 Task: Create a rule when custom fields comments is set to a number lower or equal to by anyone.
Action: Mouse moved to (1046, 81)
Screenshot: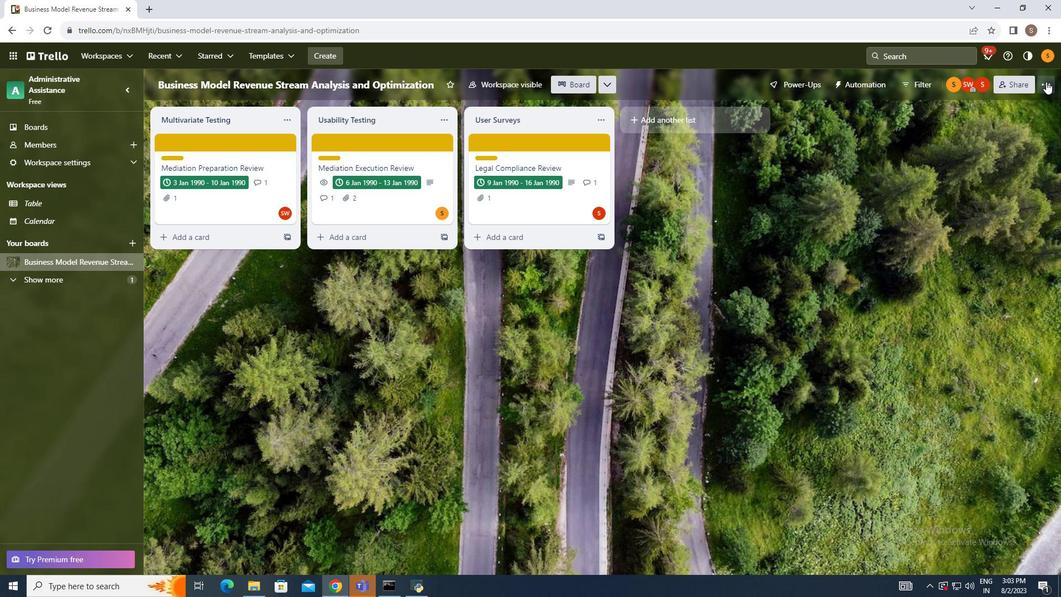 
Action: Mouse pressed left at (1046, 81)
Screenshot: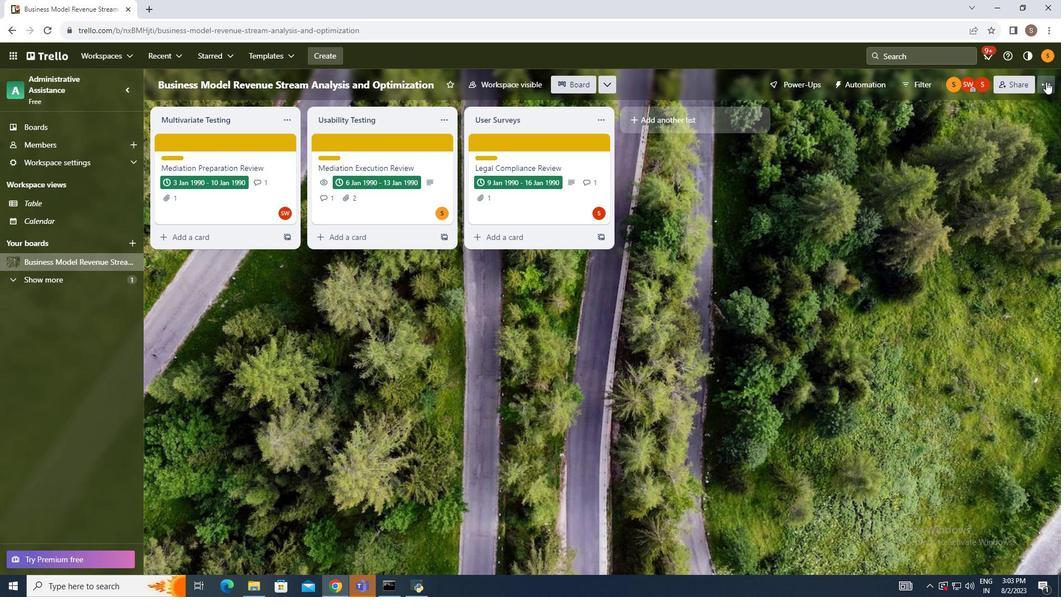 
Action: Mouse moved to (970, 229)
Screenshot: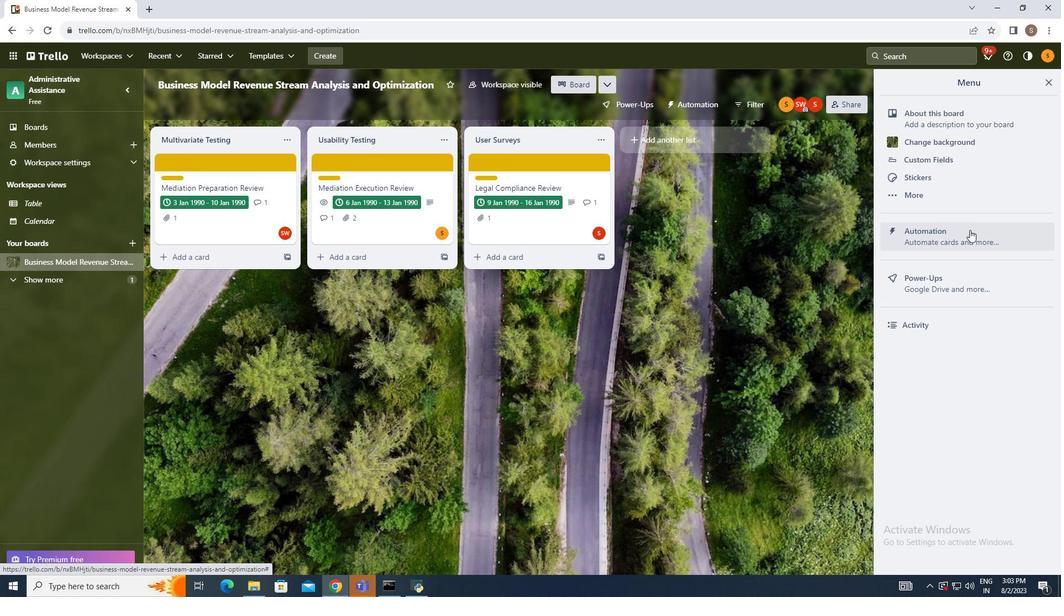 
Action: Mouse pressed left at (970, 229)
Screenshot: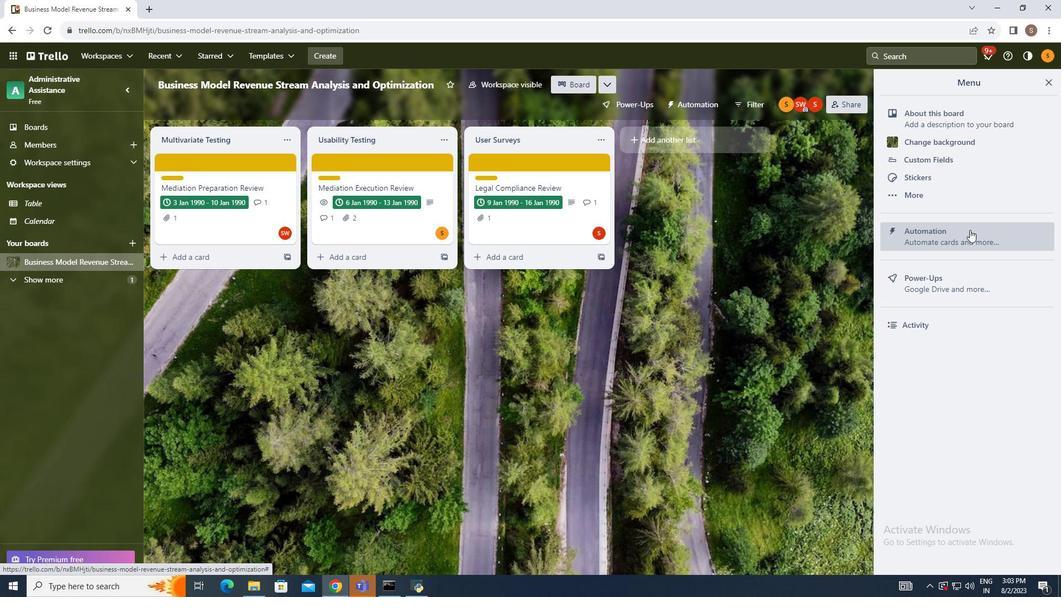 
Action: Mouse moved to (192, 200)
Screenshot: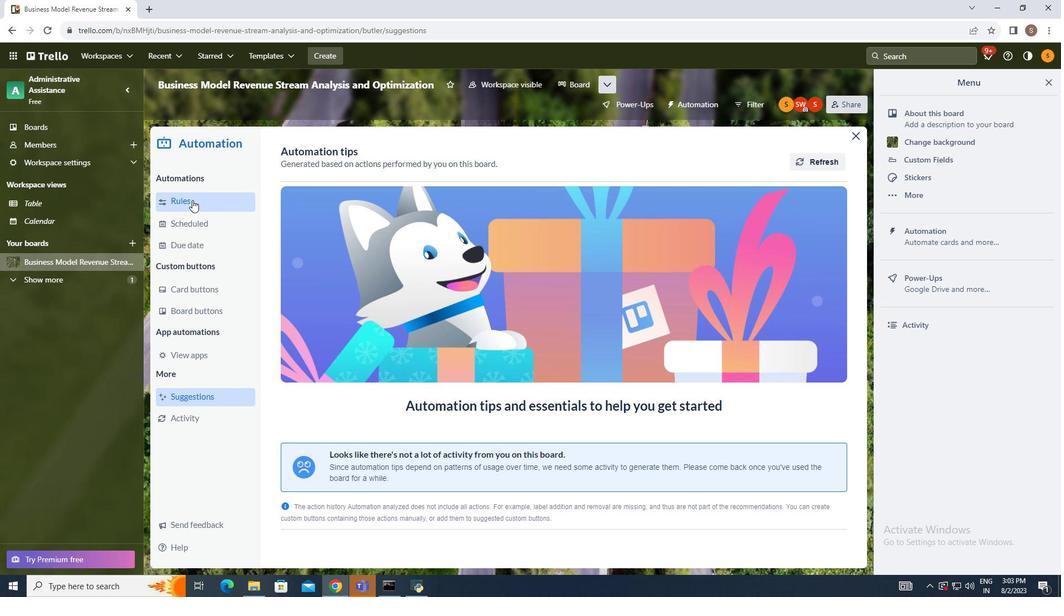
Action: Mouse pressed left at (192, 200)
Screenshot: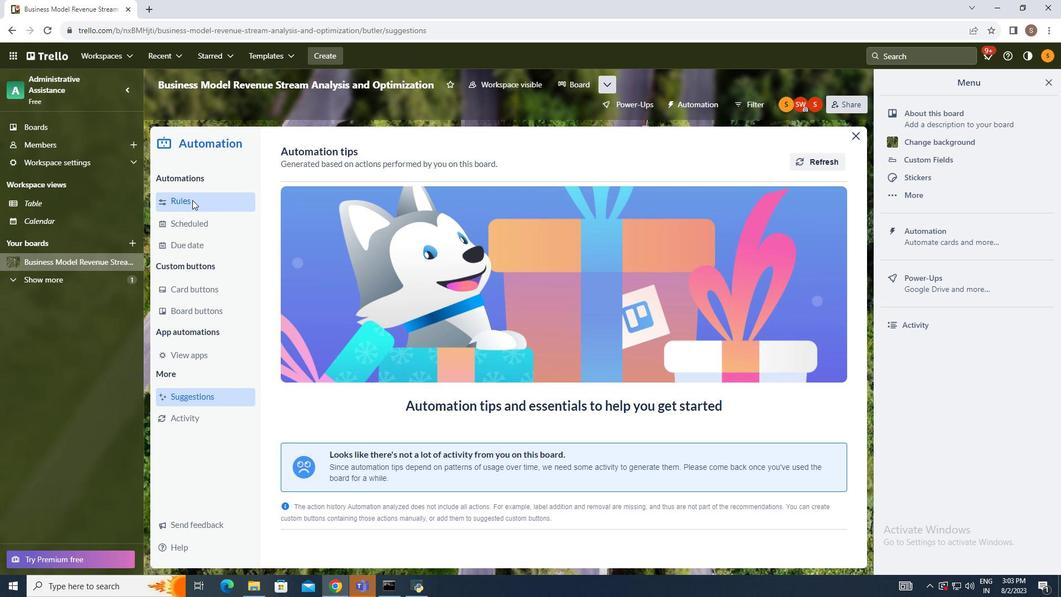 
Action: Mouse moved to (740, 151)
Screenshot: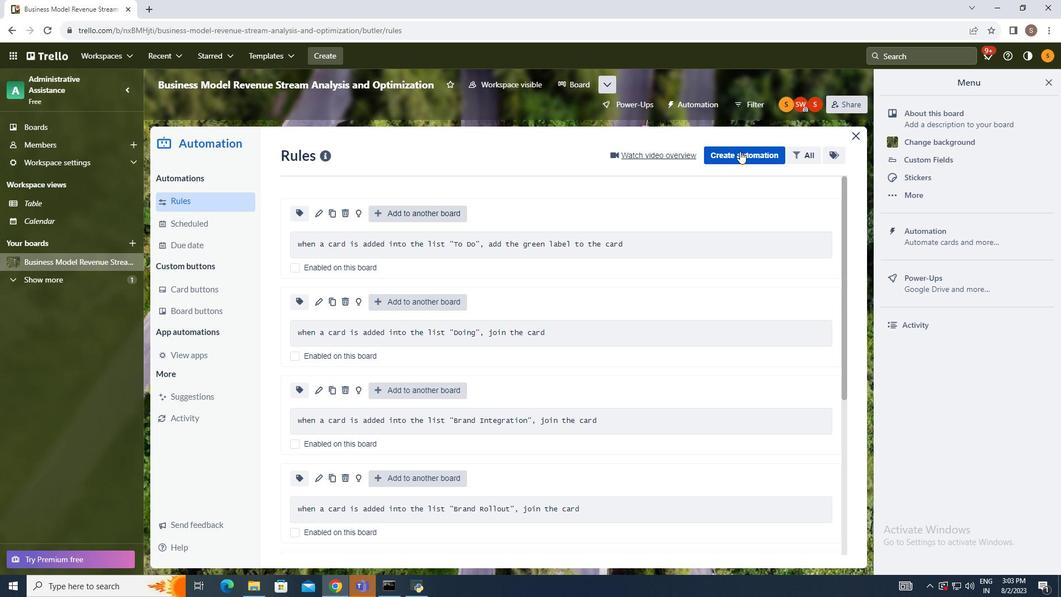 
Action: Mouse pressed left at (740, 151)
Screenshot: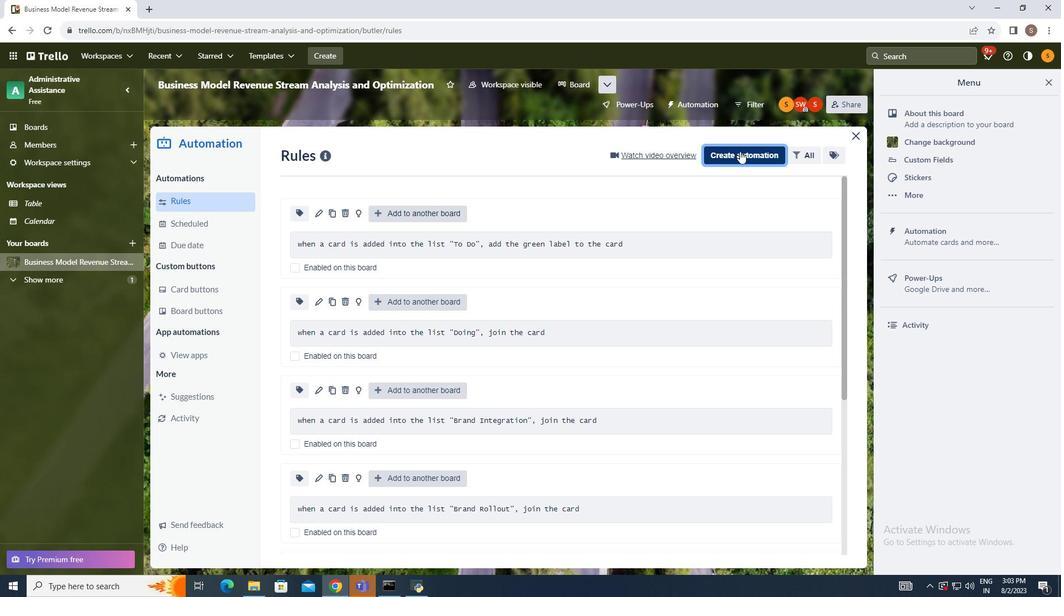 
Action: Mouse moved to (592, 260)
Screenshot: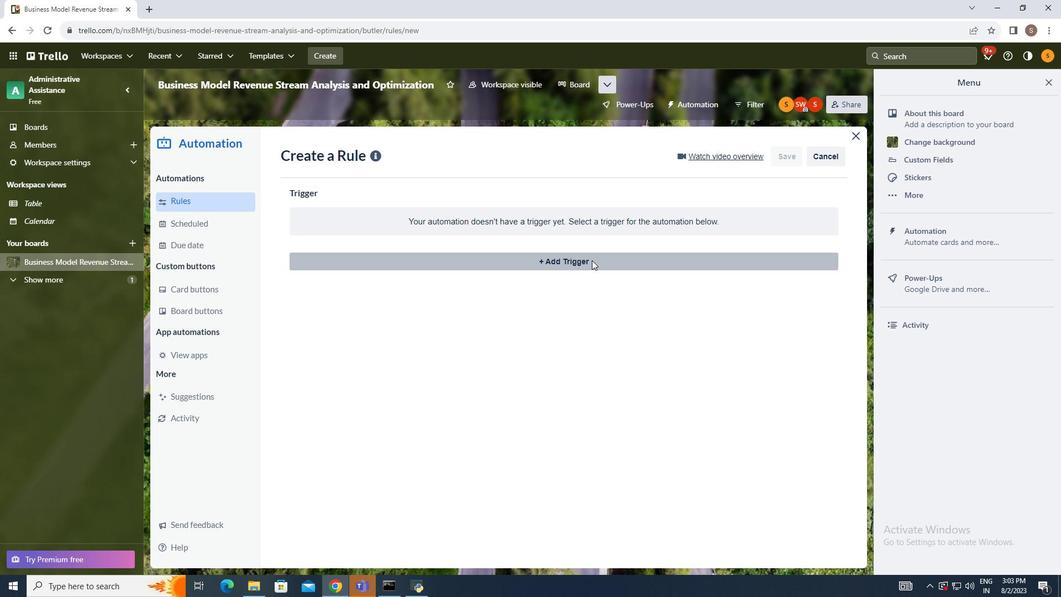 
Action: Mouse pressed left at (592, 260)
Screenshot: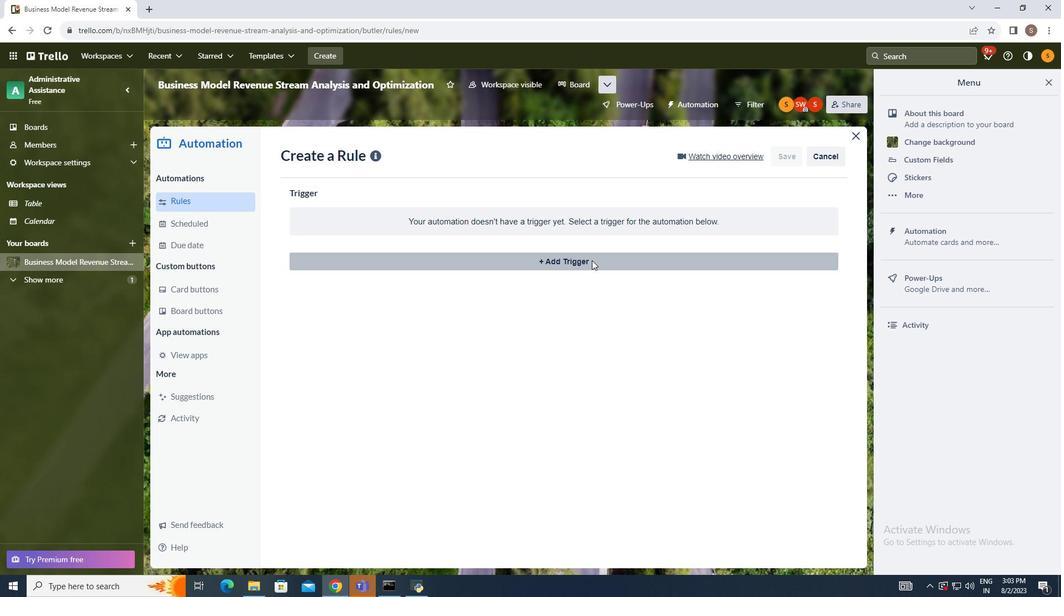 
Action: Mouse moved to (547, 305)
Screenshot: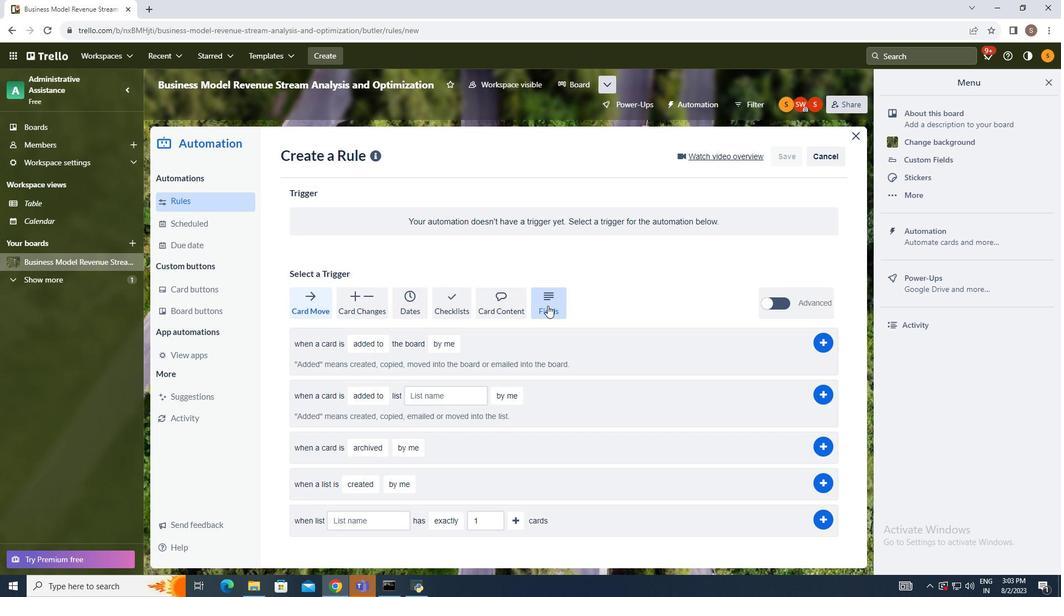 
Action: Mouse pressed left at (547, 305)
Screenshot: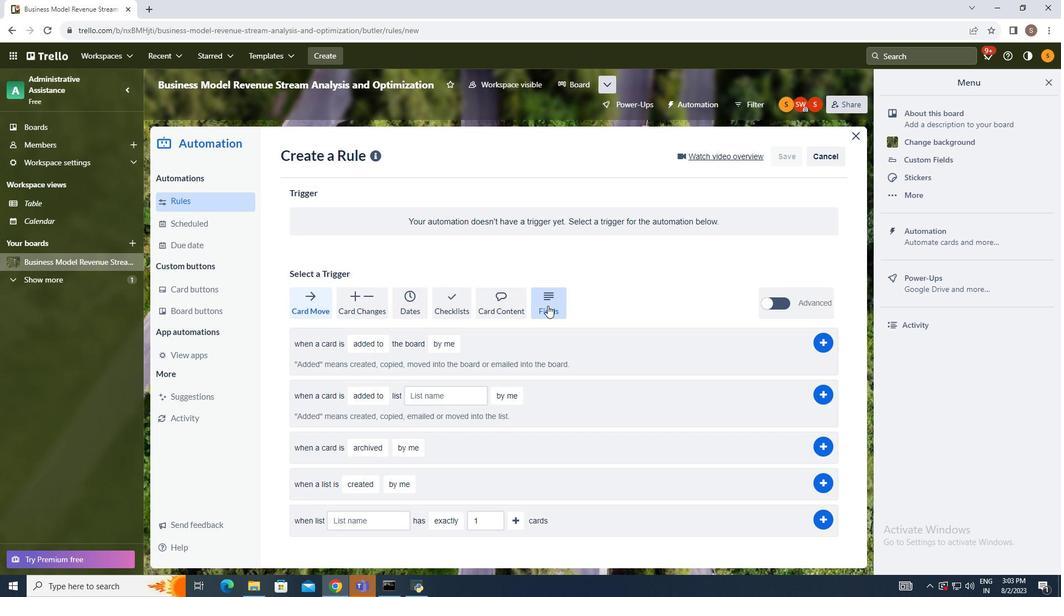 
Action: Mouse moved to (603, 278)
Screenshot: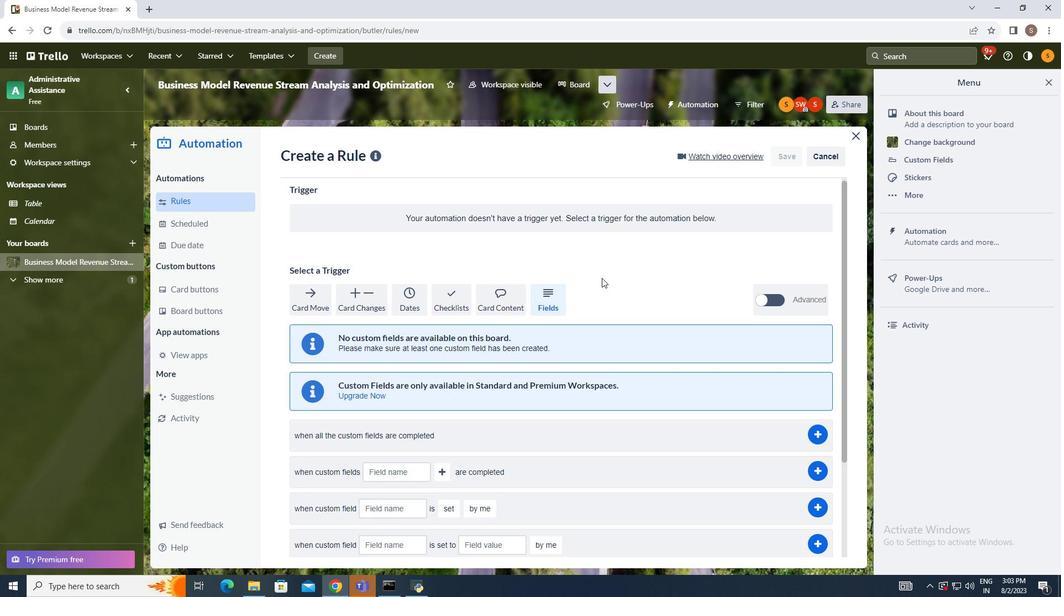 
Action: Mouse scrolled (603, 278) with delta (0, 0)
Screenshot: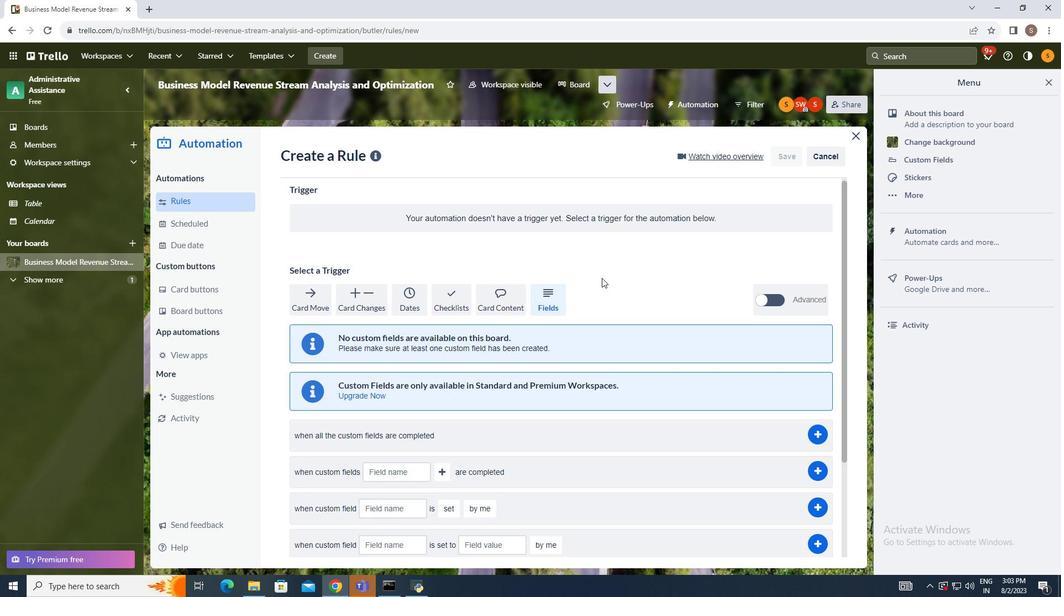 
Action: Mouse scrolled (603, 277) with delta (0, 0)
Screenshot: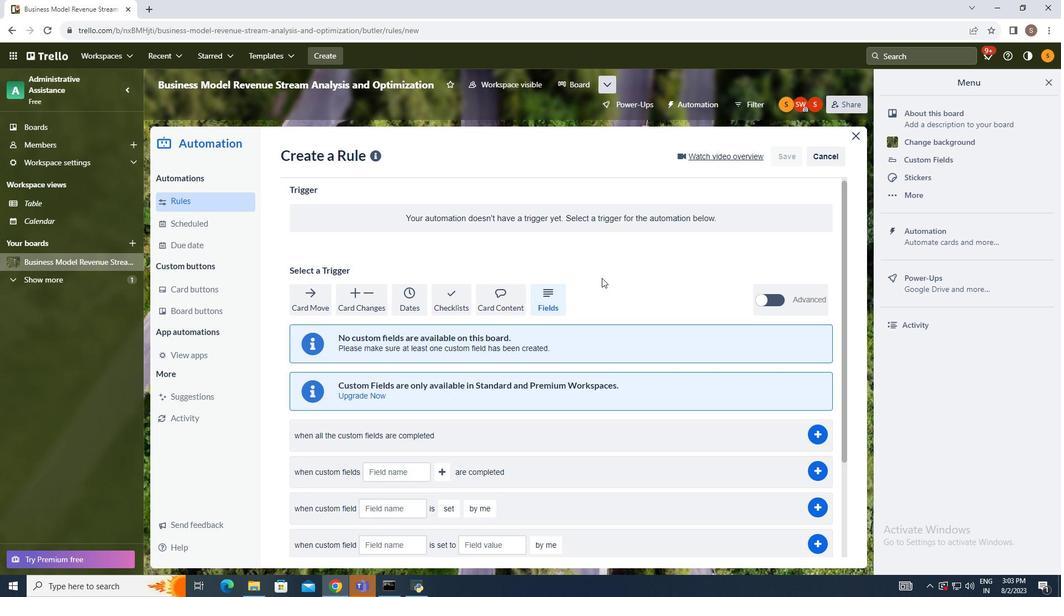 
Action: Mouse moved to (602, 278)
Screenshot: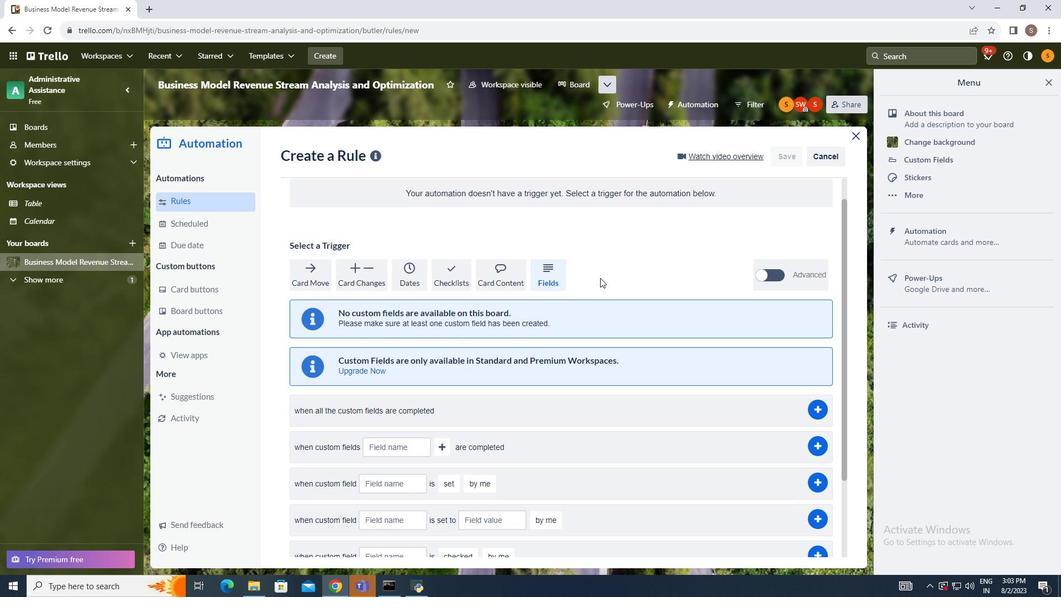 
Action: Mouse scrolled (602, 277) with delta (0, 0)
Screenshot: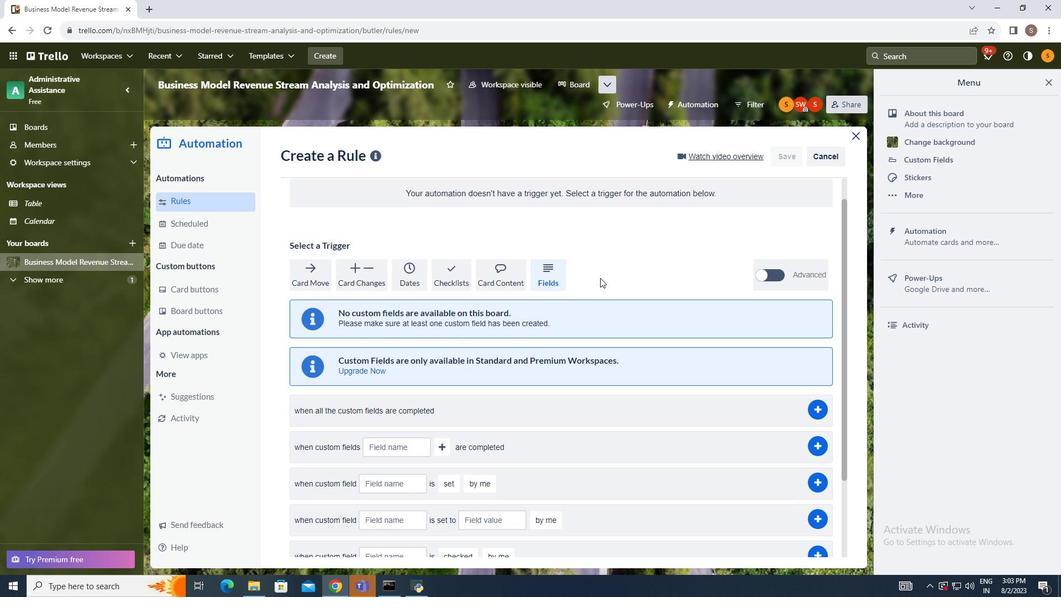 
Action: Mouse moved to (601, 278)
Screenshot: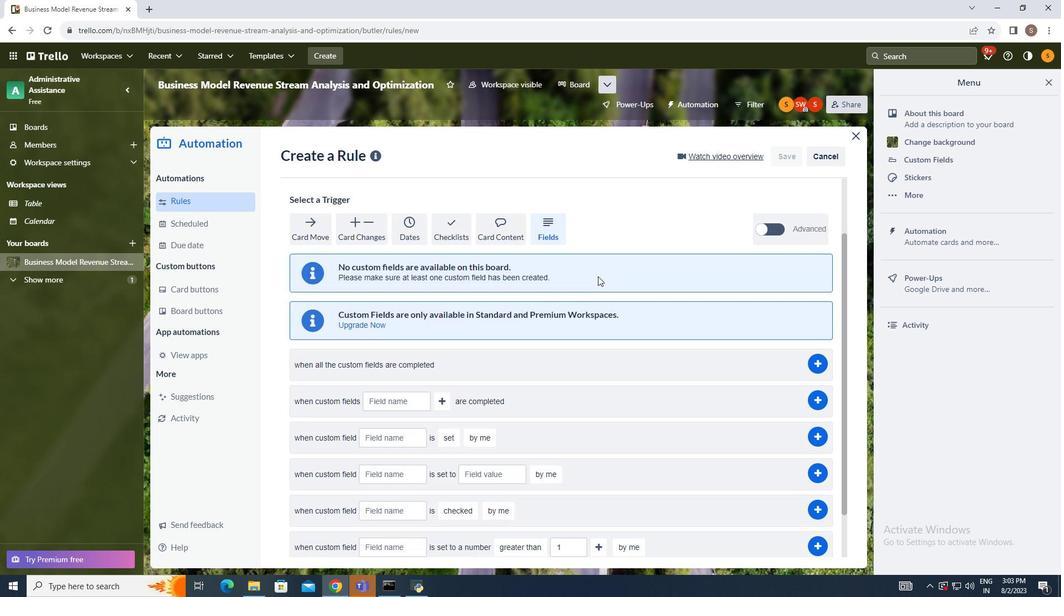 
Action: Mouse scrolled (601, 277) with delta (0, 0)
Screenshot: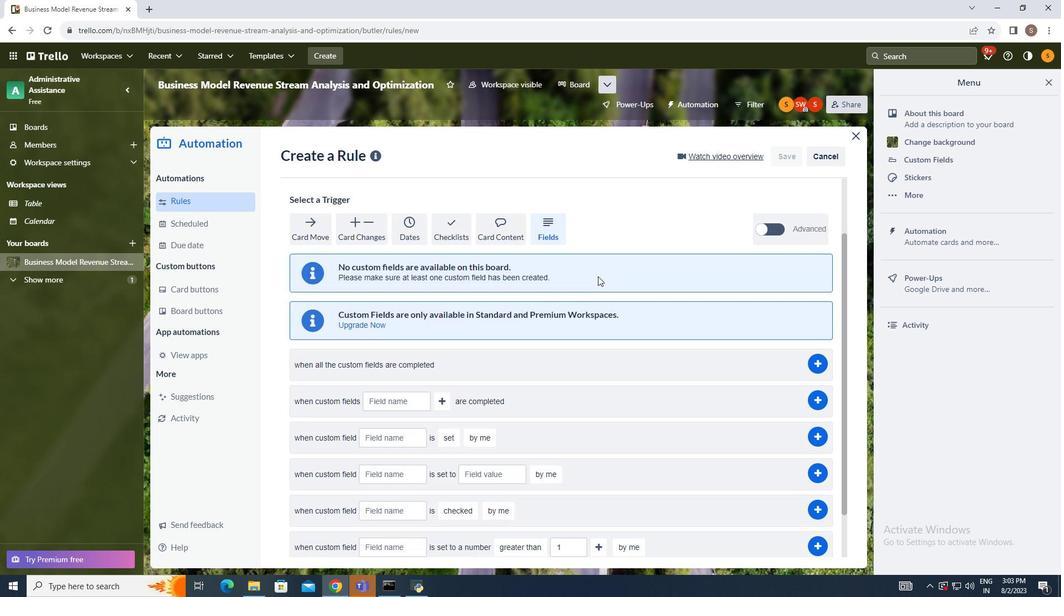 
Action: Mouse moved to (600, 278)
Screenshot: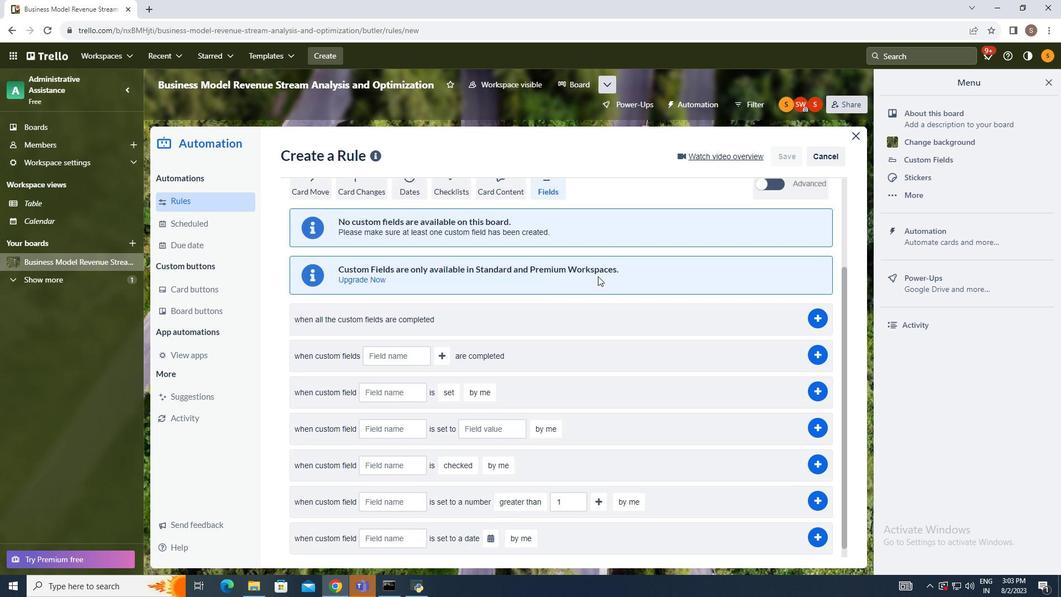 
Action: Mouse scrolled (600, 277) with delta (0, 0)
Screenshot: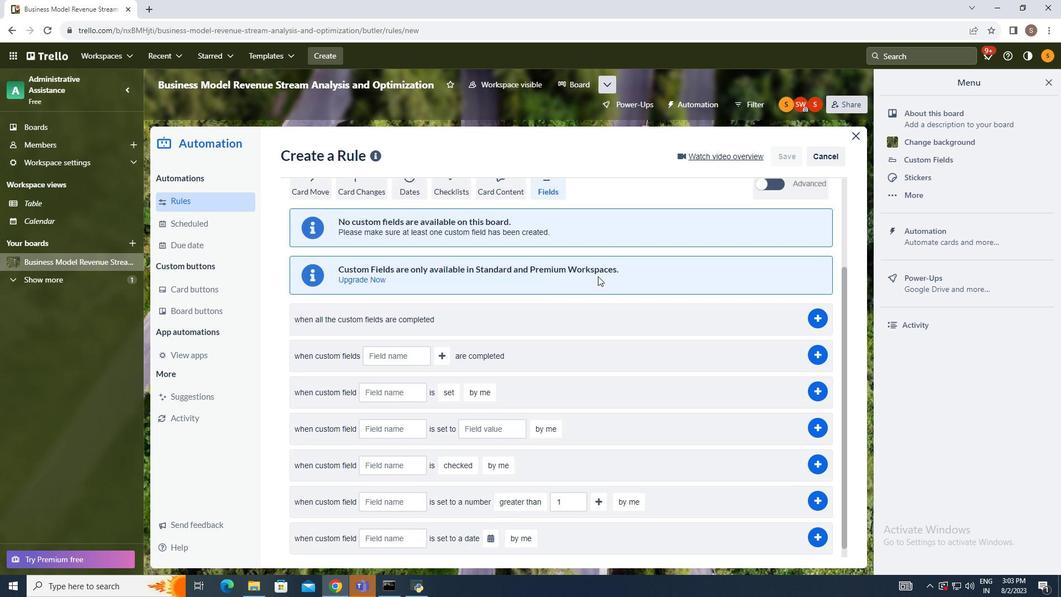 
Action: Mouse scrolled (600, 277) with delta (0, 0)
Screenshot: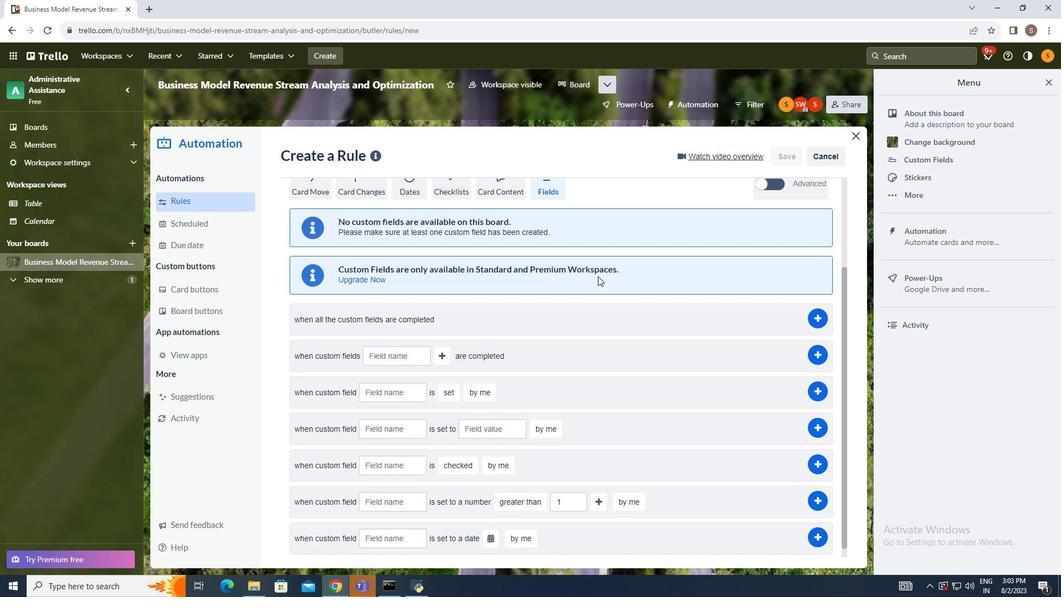 
Action: Mouse moved to (398, 490)
Screenshot: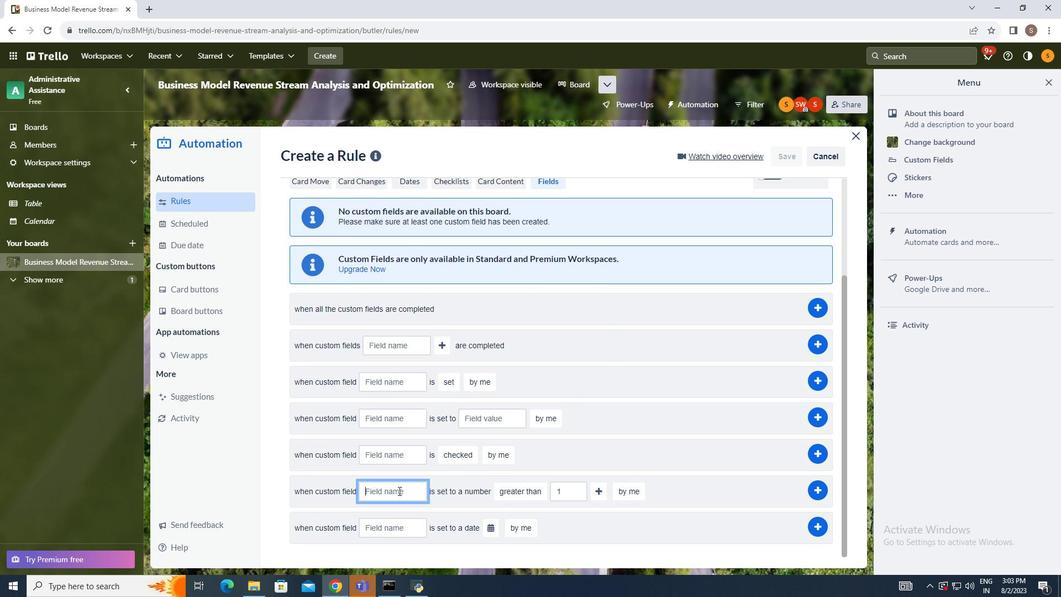 
Action: Mouse pressed left at (398, 490)
Screenshot: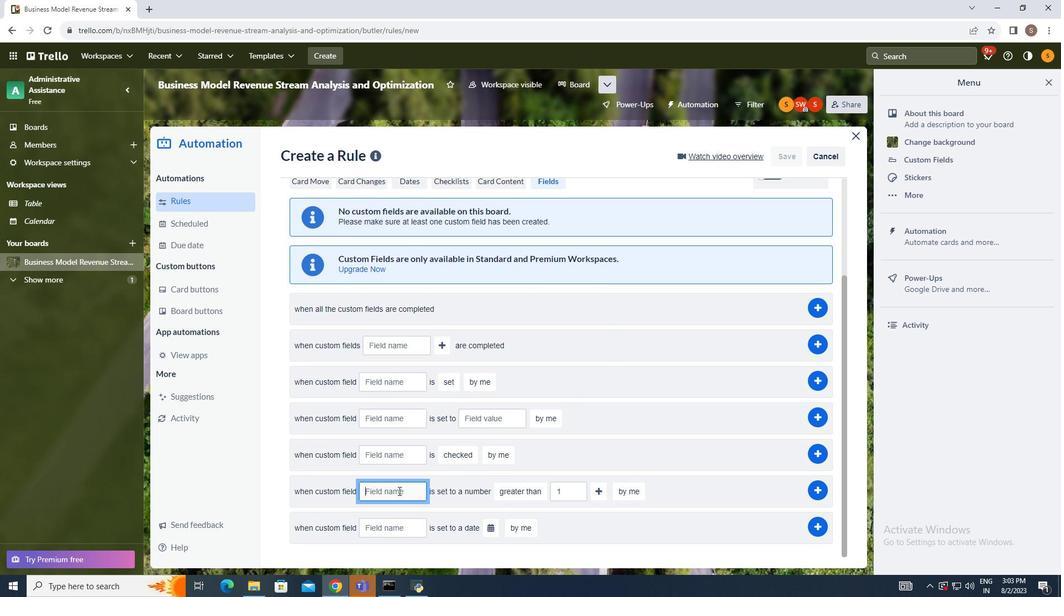
Action: Mouse moved to (303, 458)
Screenshot: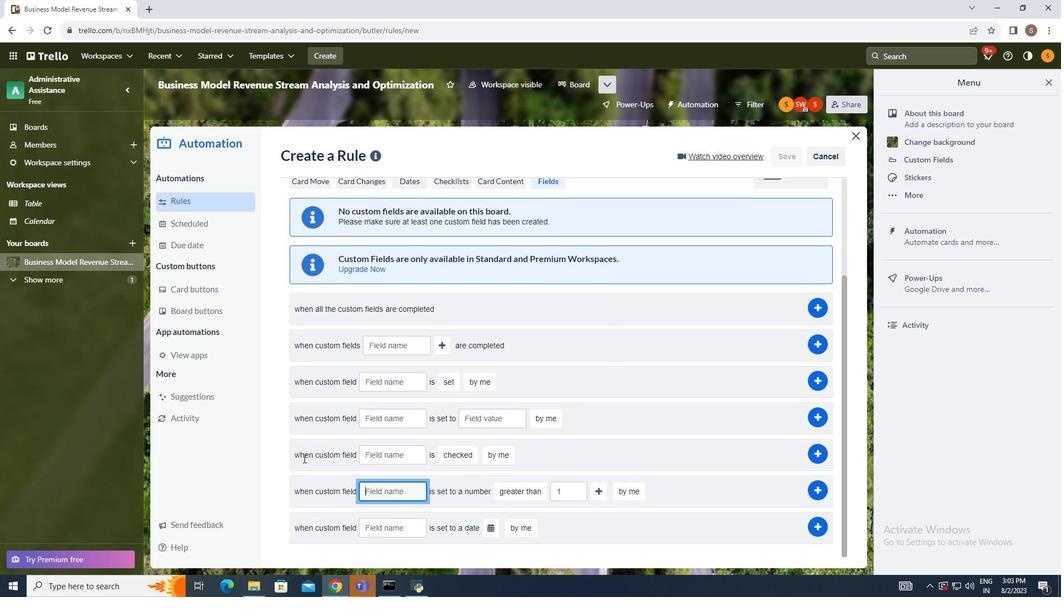 
Action: Key pressed comments
Screenshot: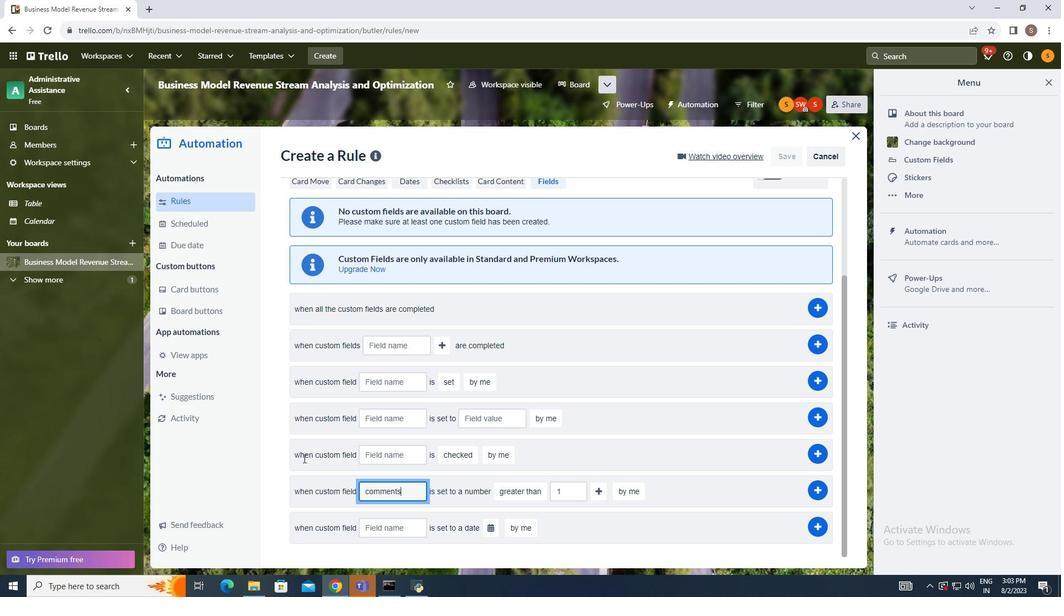 
Action: Mouse moved to (529, 493)
Screenshot: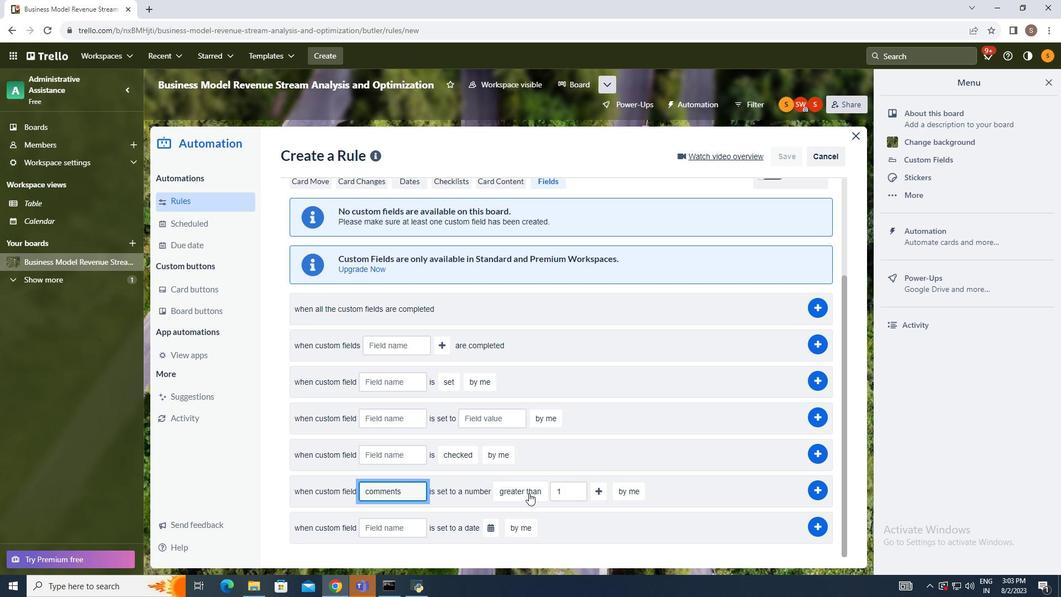 
Action: Mouse pressed left at (529, 493)
Screenshot: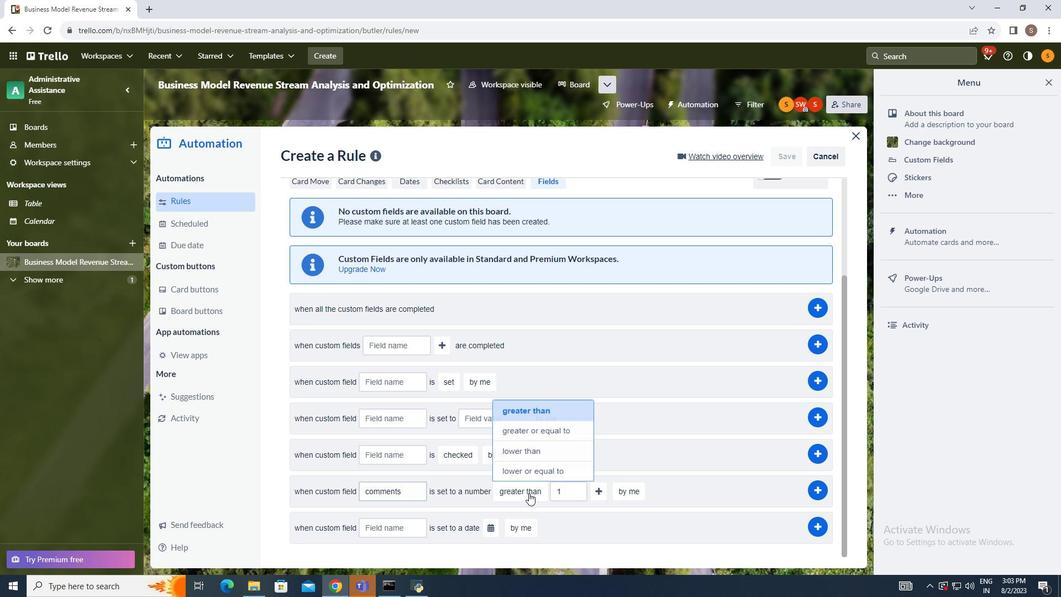 
Action: Mouse moved to (531, 473)
Screenshot: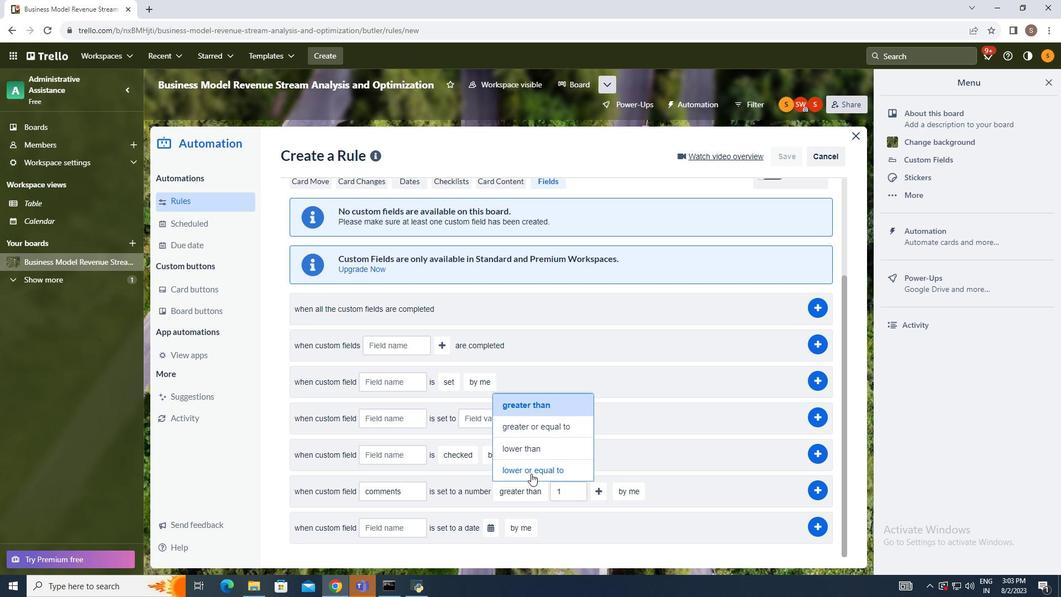 
Action: Mouse pressed left at (531, 473)
Screenshot: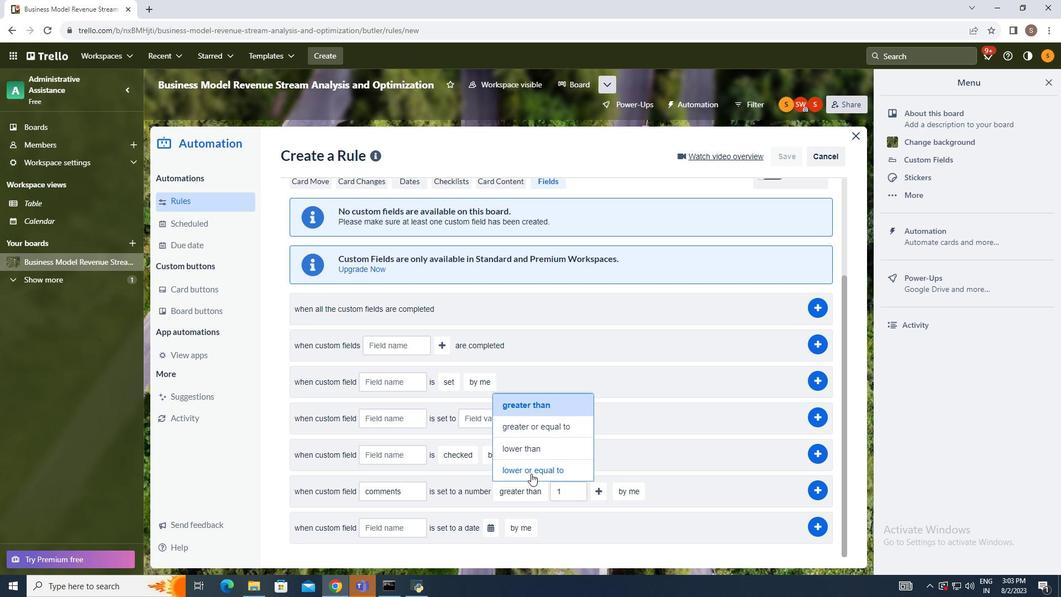 
Action: Mouse moved to (644, 492)
Screenshot: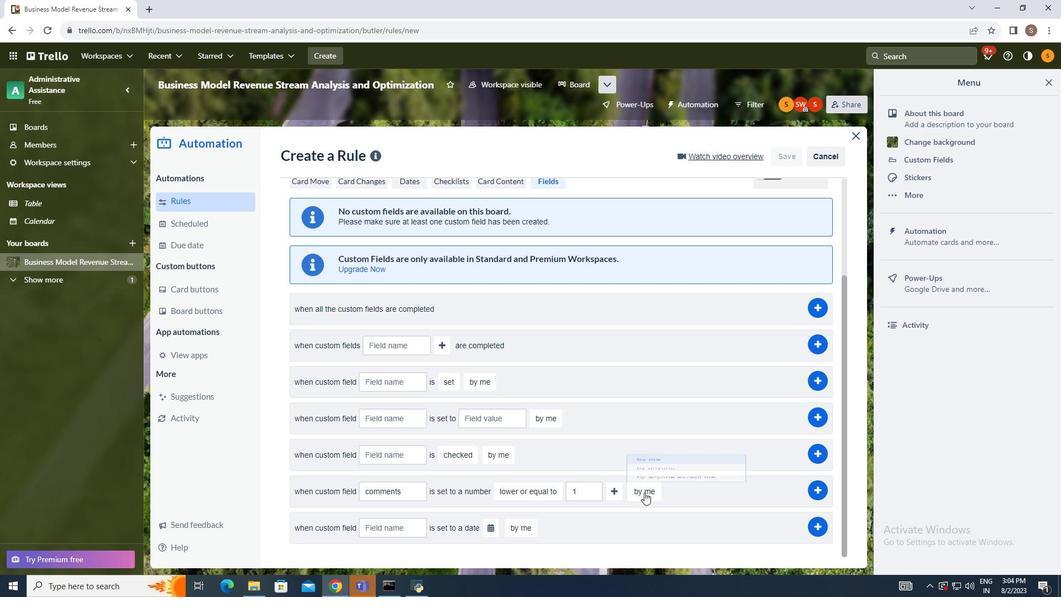 
Action: Mouse pressed left at (644, 492)
Screenshot: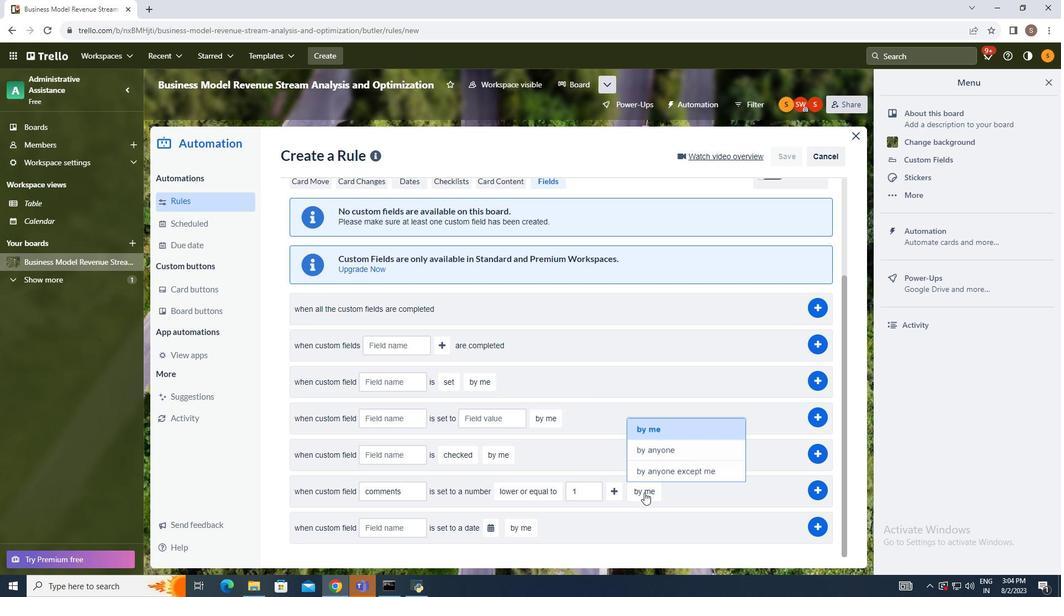 
Action: Mouse moved to (659, 448)
Screenshot: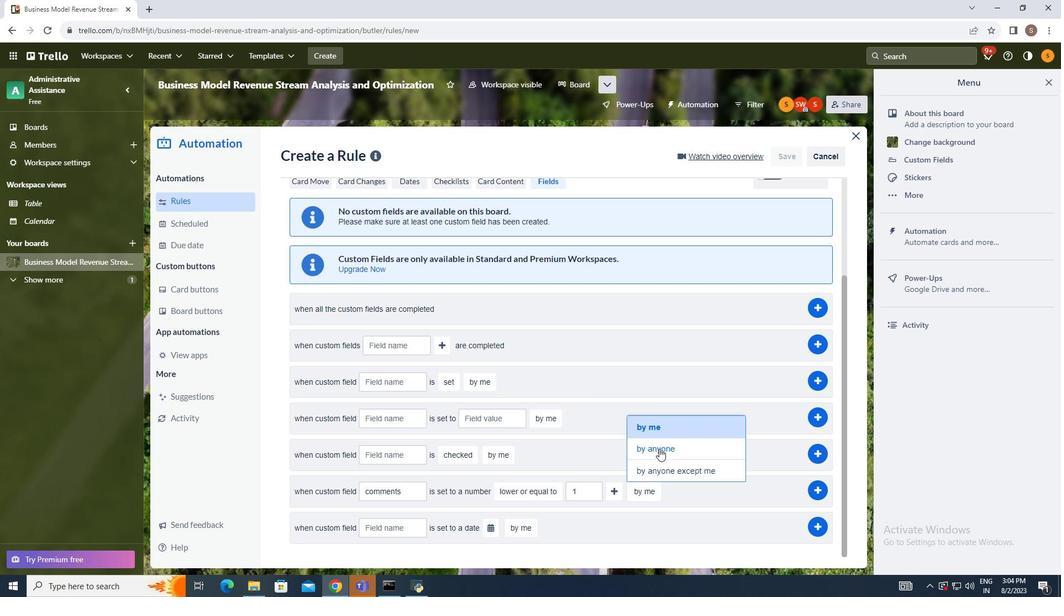 
Action: Mouse pressed left at (659, 448)
Screenshot: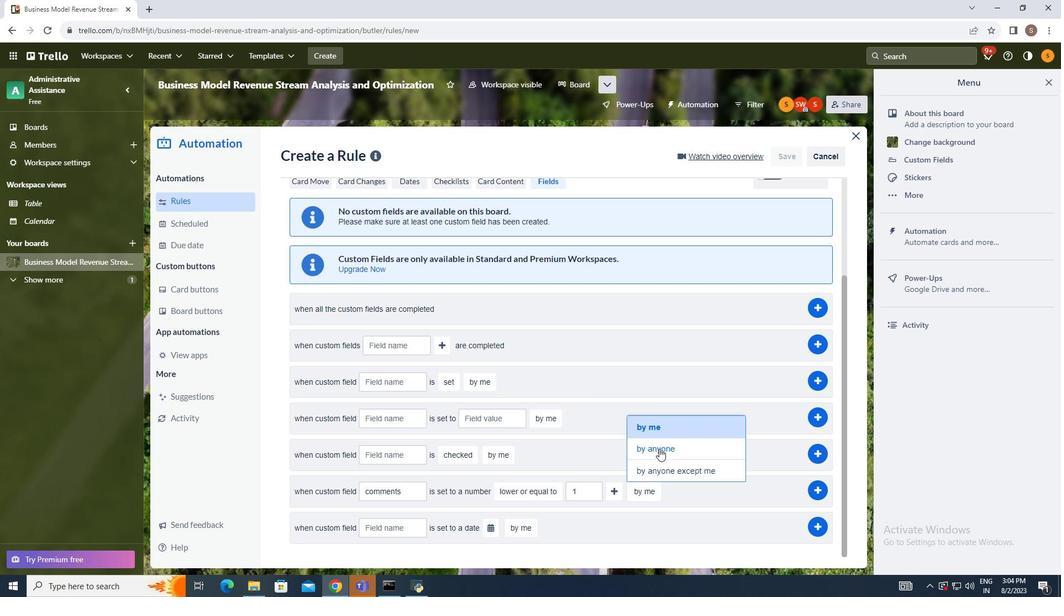 
Action: Mouse moved to (818, 487)
Screenshot: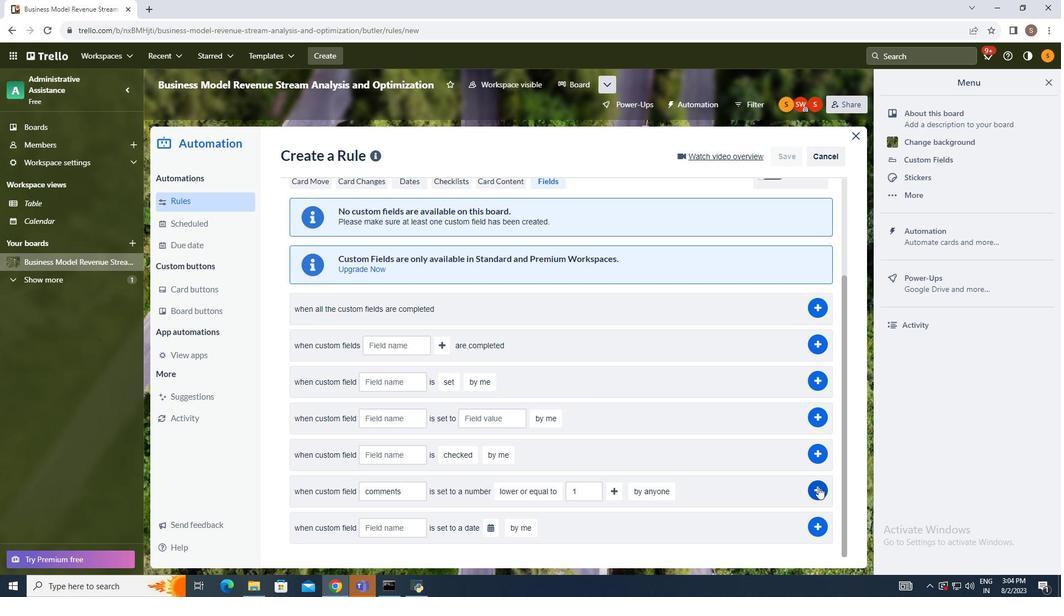 
Action: Mouse pressed left at (818, 487)
Screenshot: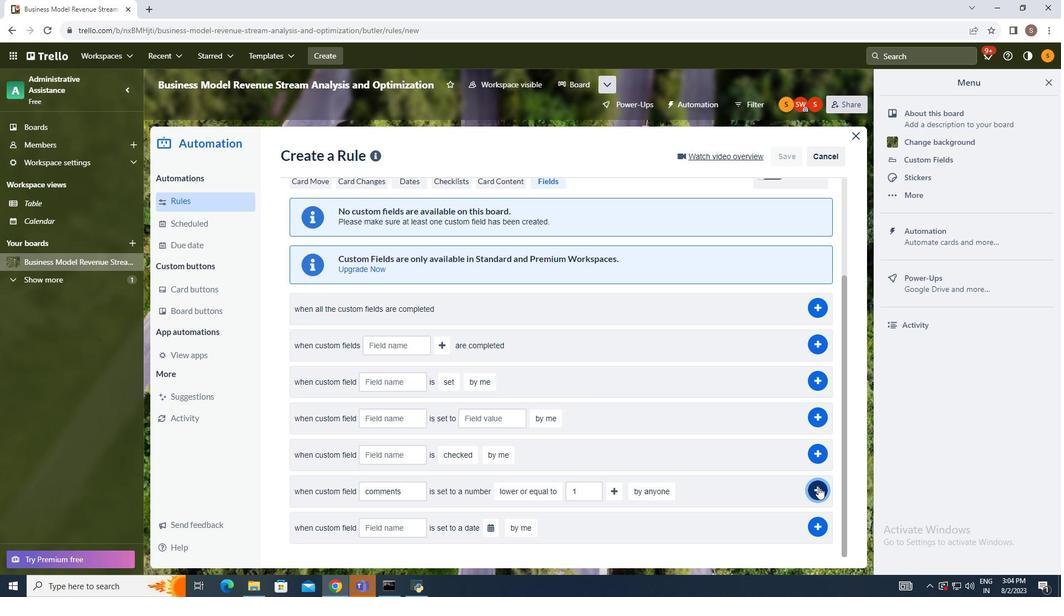 
Action: Mouse moved to (901, 450)
Screenshot: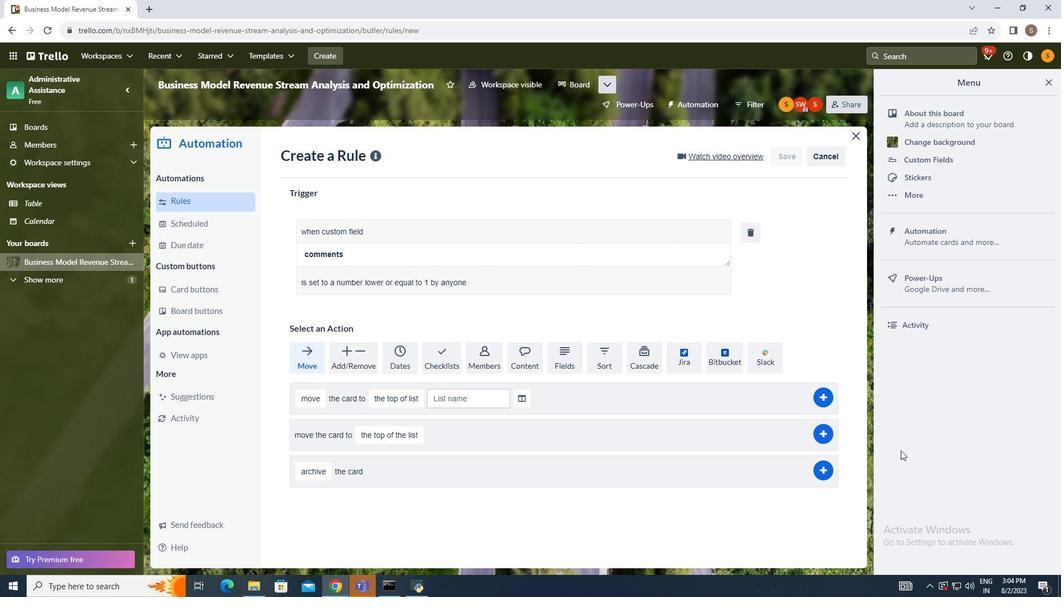 
